 Task: Install and use an extension for managing code snippets and templates.
Action: Mouse moved to (97, 161)
Screenshot: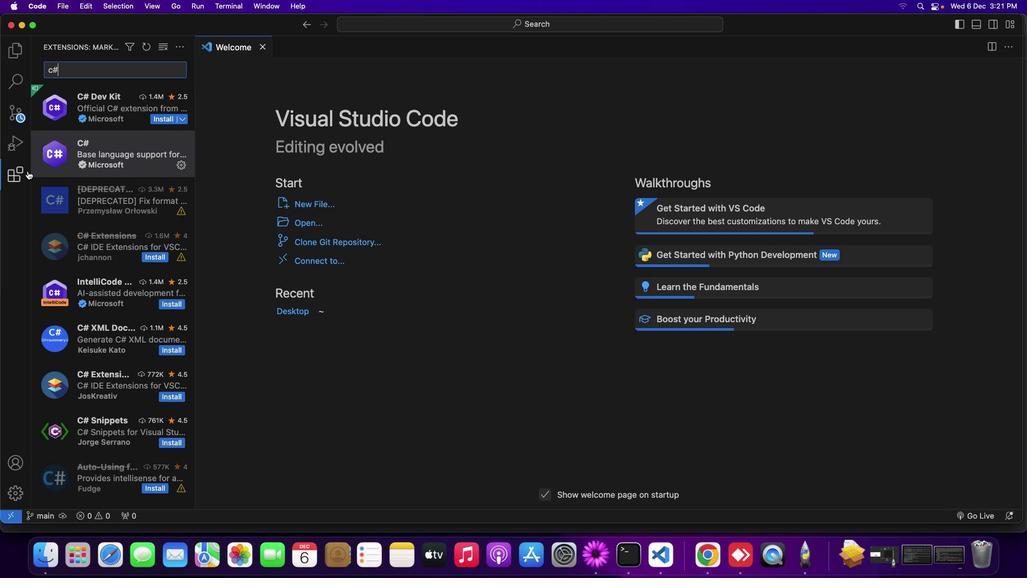 
Action: Mouse pressed left at (97, 161)
Screenshot: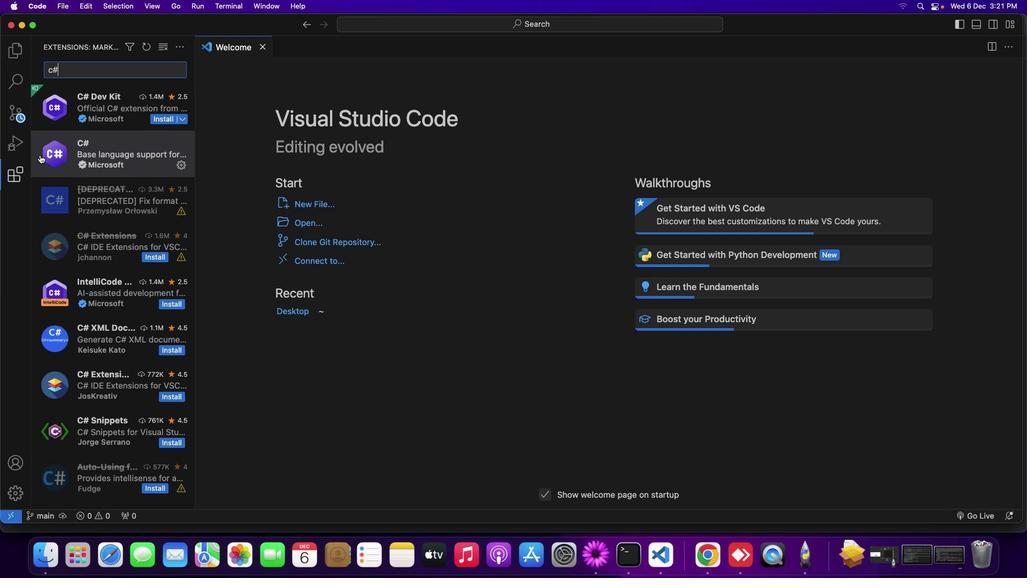
Action: Mouse moved to (132, 63)
Screenshot: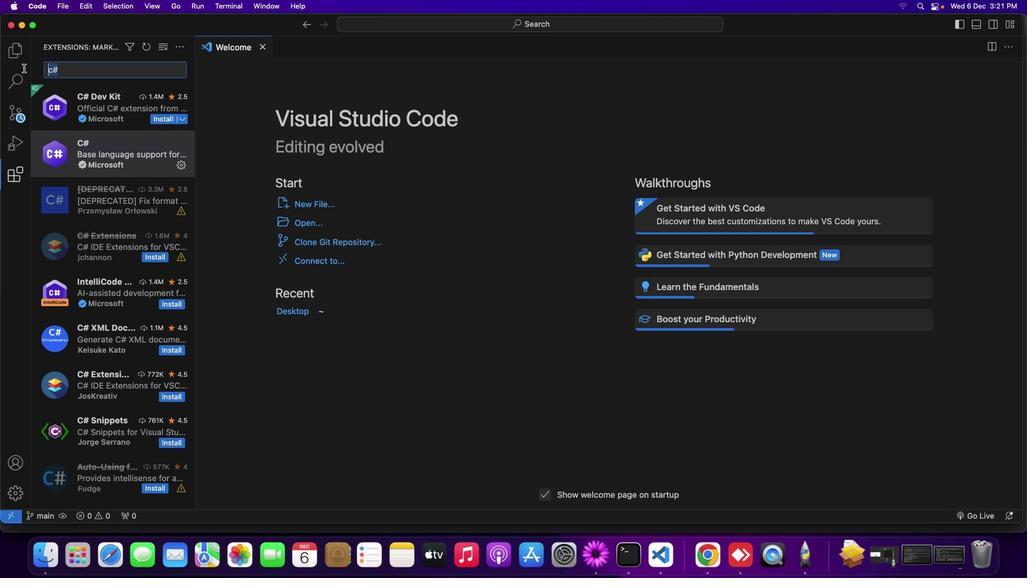 
Action: Mouse pressed left at (132, 63)
Screenshot: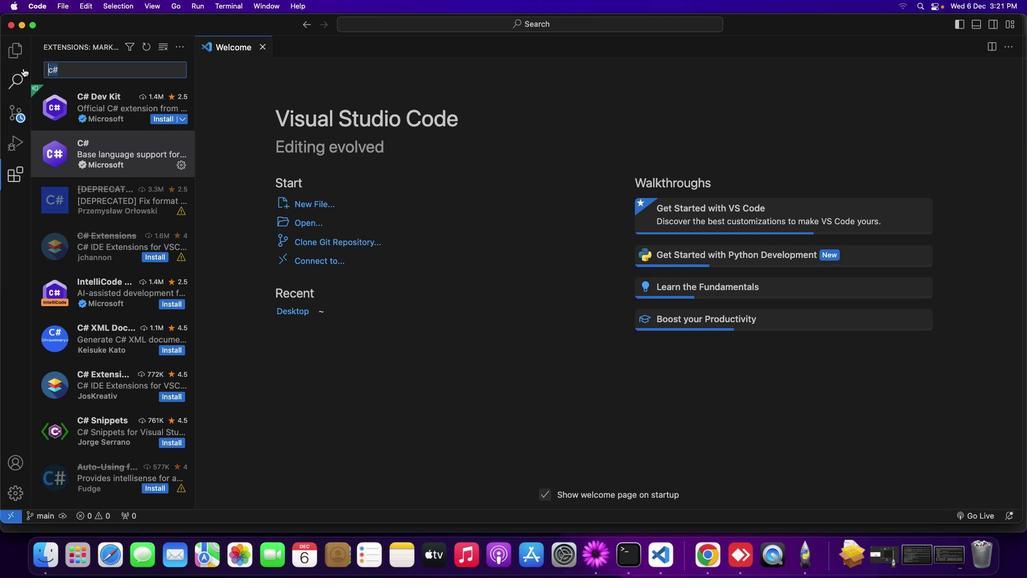 
Action: Mouse moved to (102, 66)
Screenshot: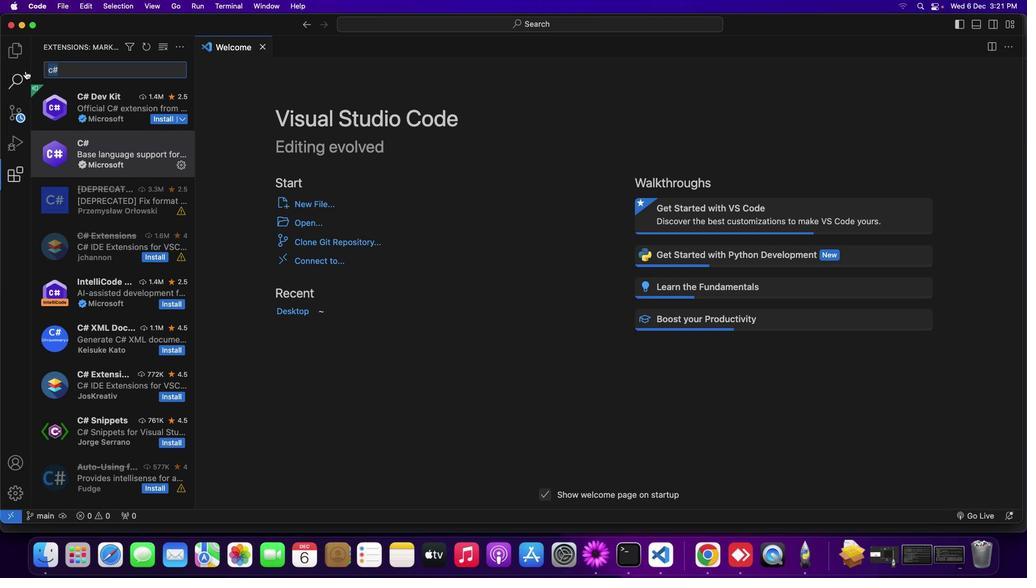 
Action: Key pressed 's''n''i''p''p''e''d'
Screenshot: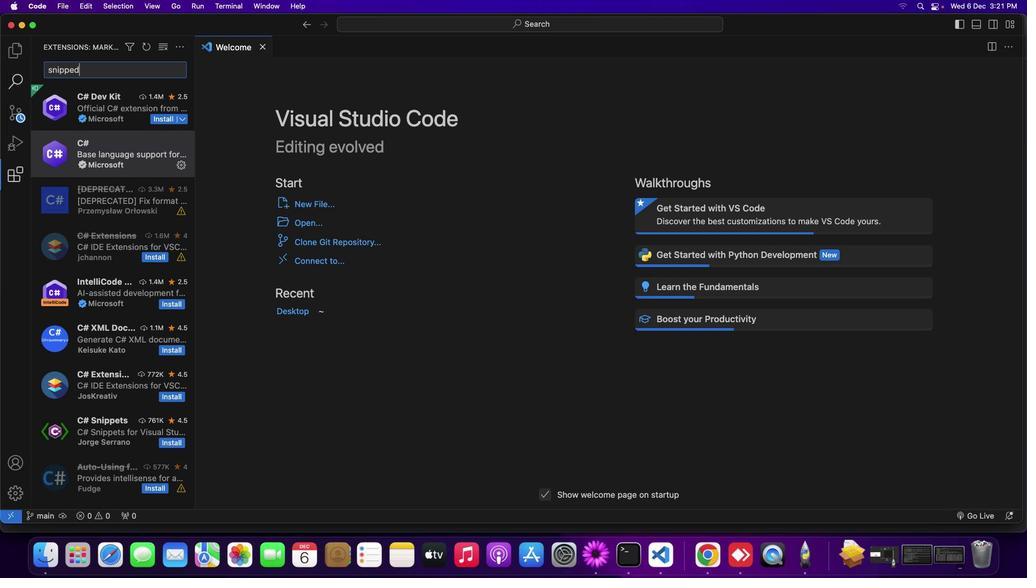 
Action: Mouse moved to (171, 100)
Screenshot: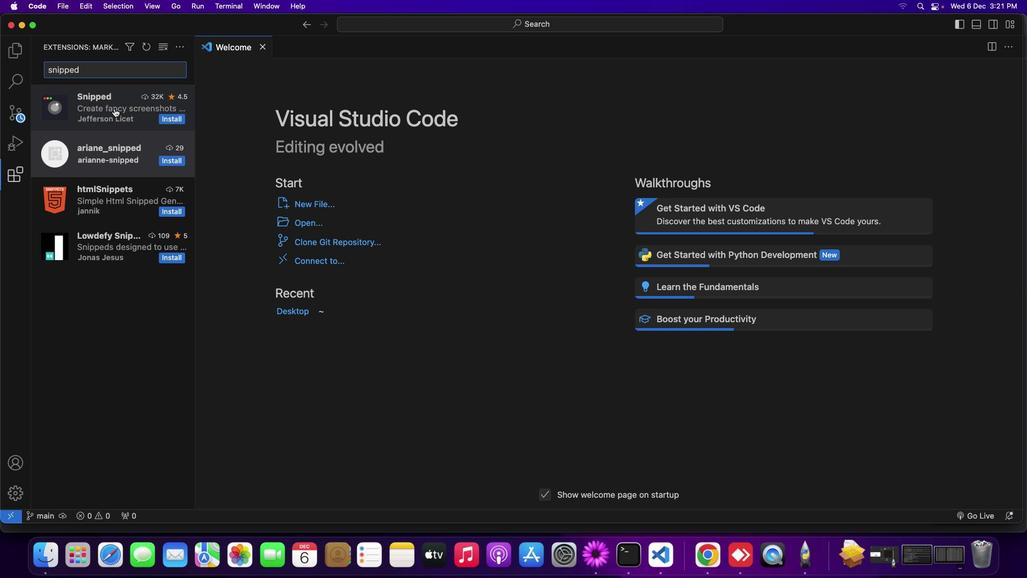 
Action: Mouse pressed left at (171, 100)
Screenshot: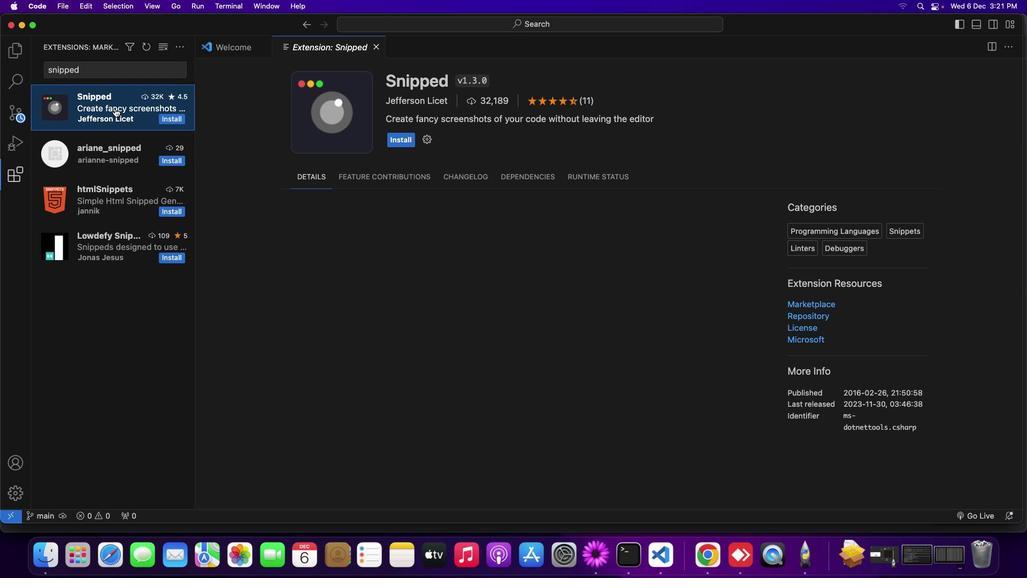 
Action: Mouse moved to (398, 132)
Screenshot: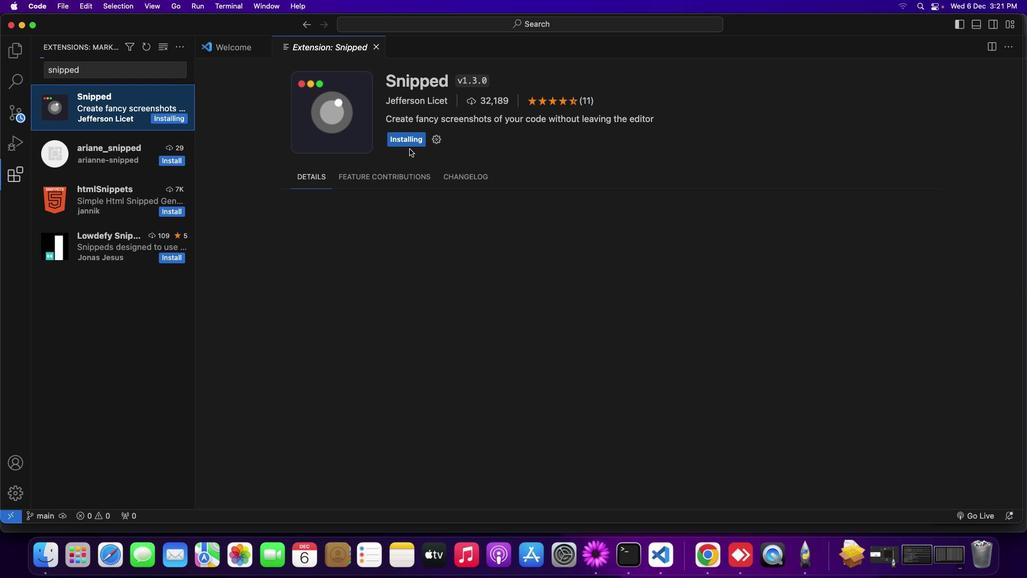
Action: Mouse pressed left at (398, 132)
Screenshot: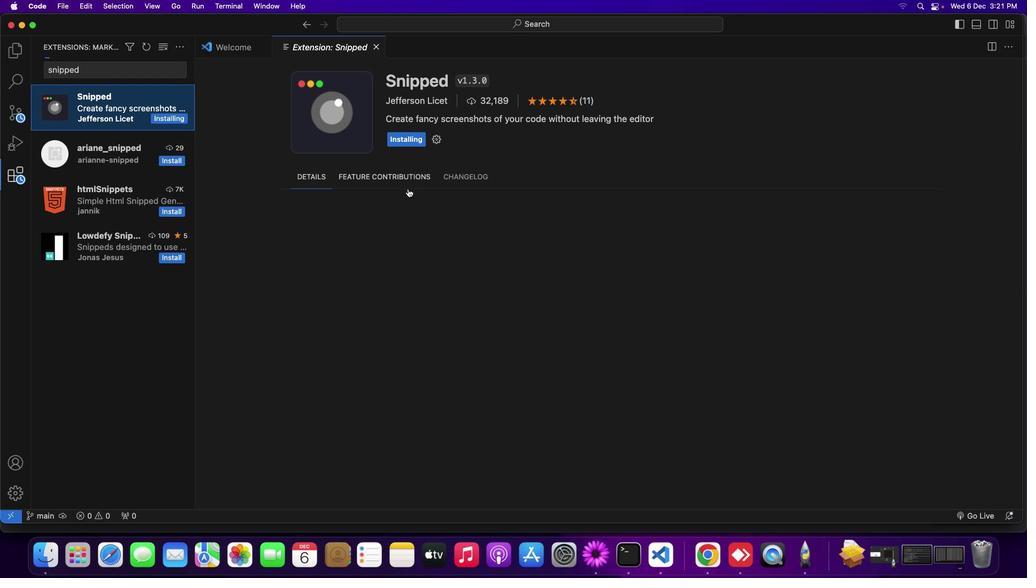
Action: Mouse moved to (375, 47)
Screenshot: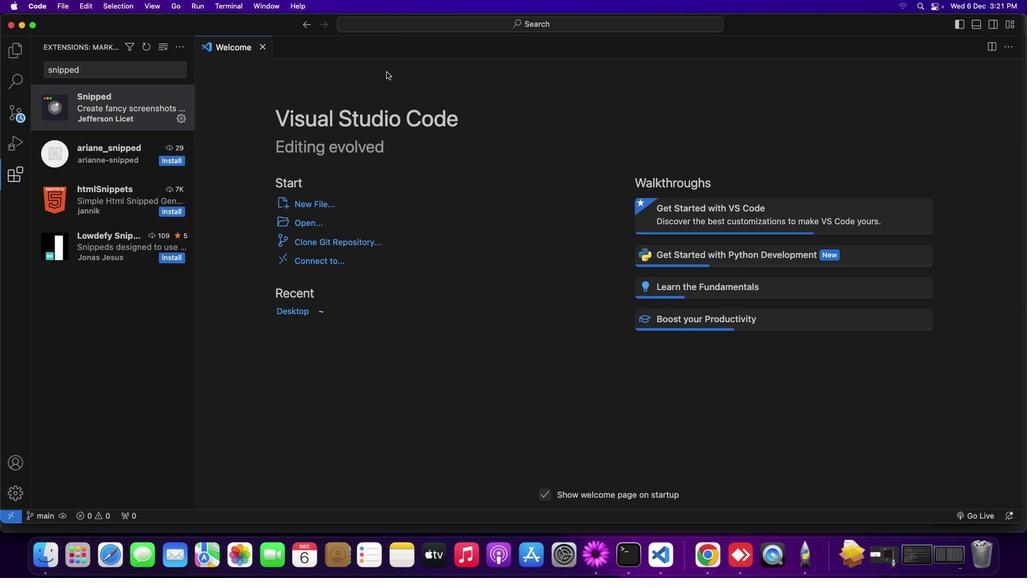 
Action: Mouse pressed left at (375, 47)
Screenshot: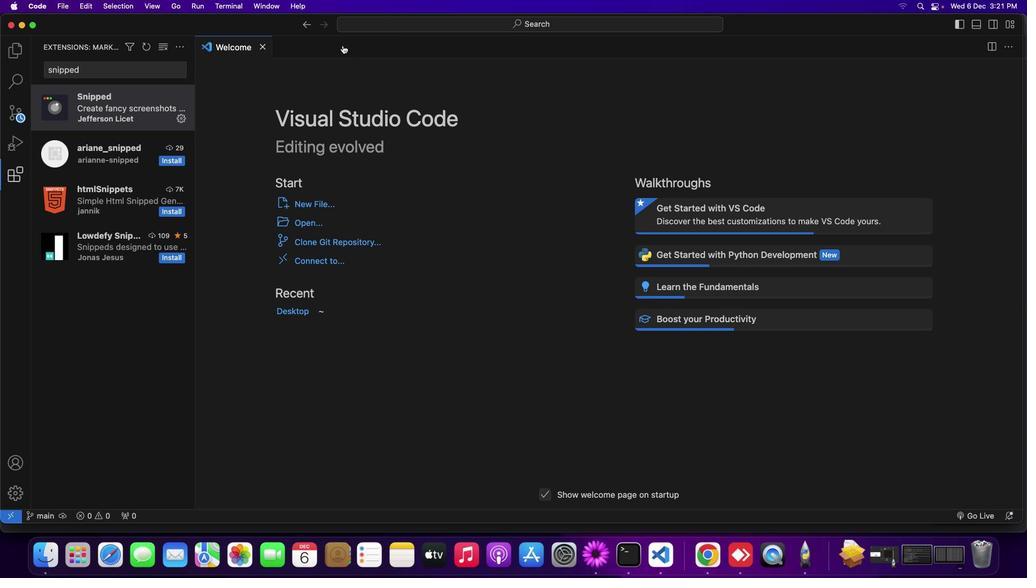 
Action: Mouse moved to (370, 25)
Screenshot: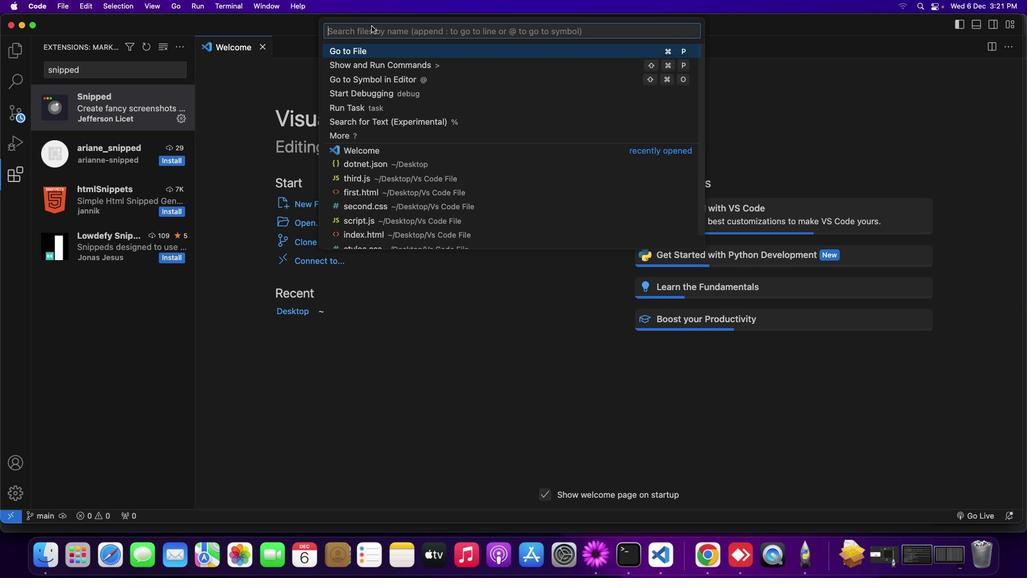 
Action: Mouse pressed left at (370, 25)
Screenshot: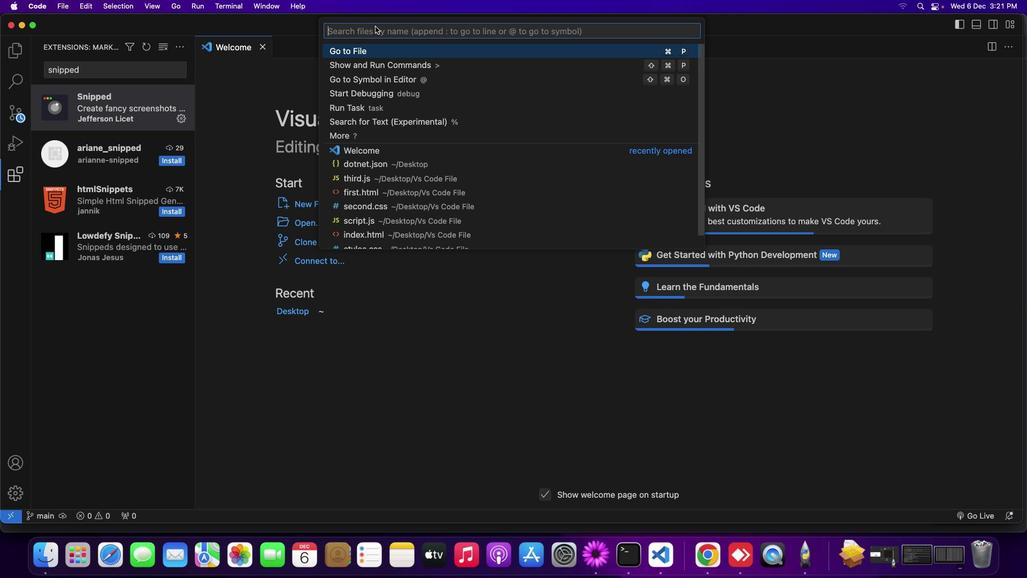 
Action: Mouse moved to (373, 26)
Screenshot: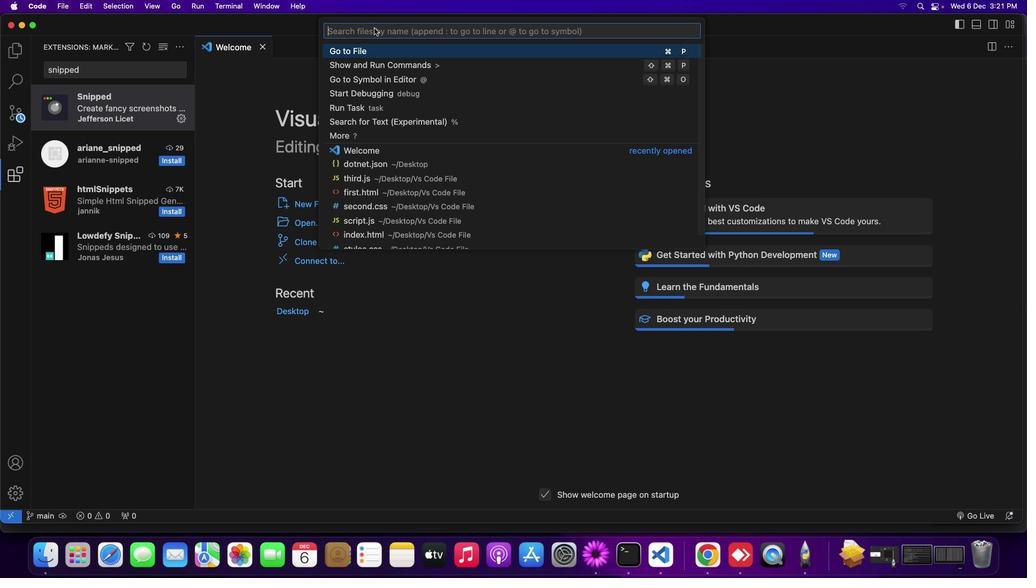 
Action: Key pressed Key.shift_r'>'Key.backspaceKey.shift_r'>''s''n''i'Key.downKey.downKey.downKey.enterKey.downKey.downKey.upKey.upKey.downKey.upKey.enter
Screenshot: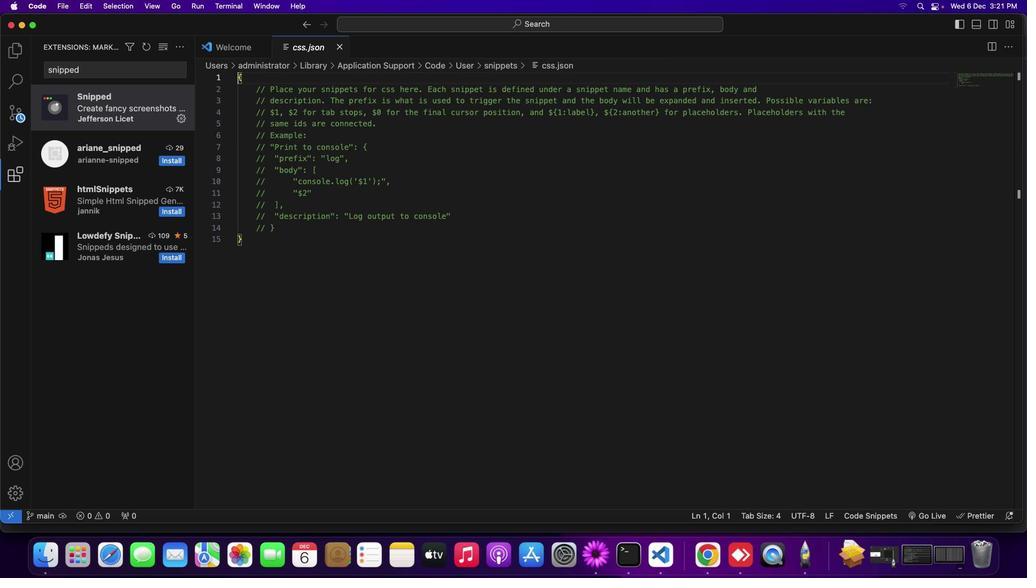 
Action: Mouse moved to (282, 223)
Screenshot: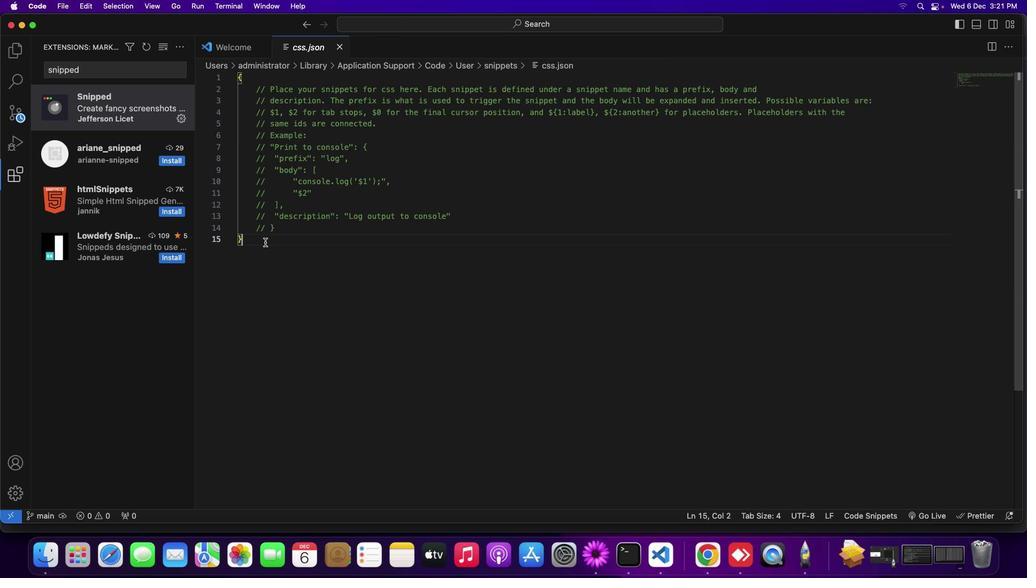 
Action: Mouse pressed left at (282, 223)
Screenshot: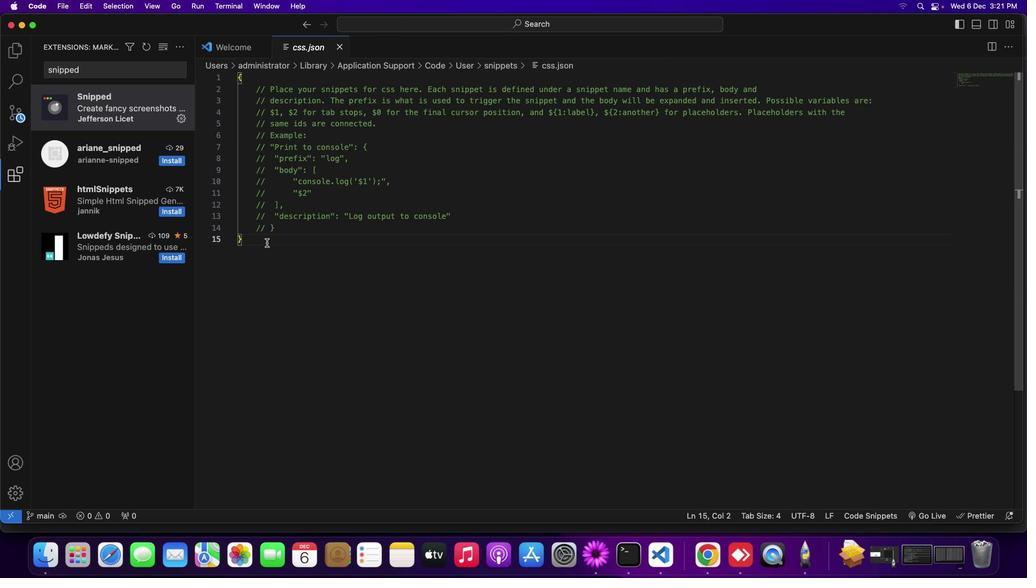 
Action: Mouse moved to (289, 223)
Screenshot: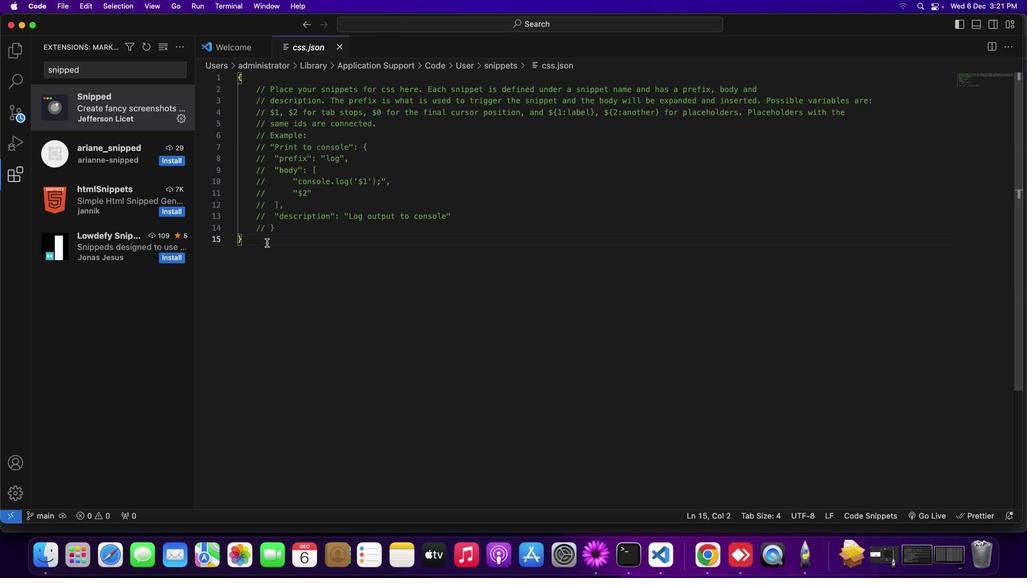
Action: Key pressed Key.enterKey.enterKey.shift_r'"''l''o''g'
Screenshot: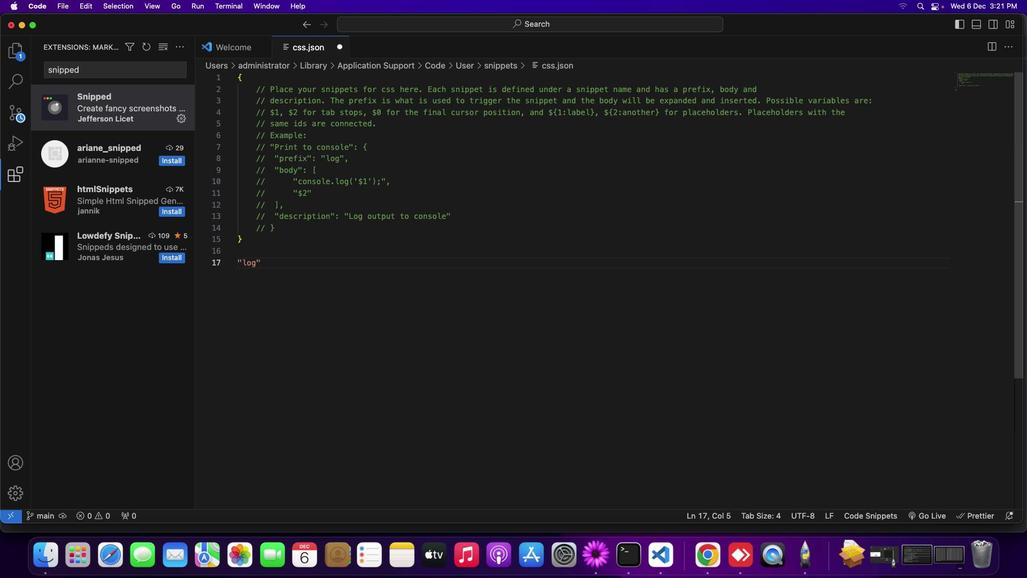 
Action: Mouse moved to (282, 240)
Screenshot: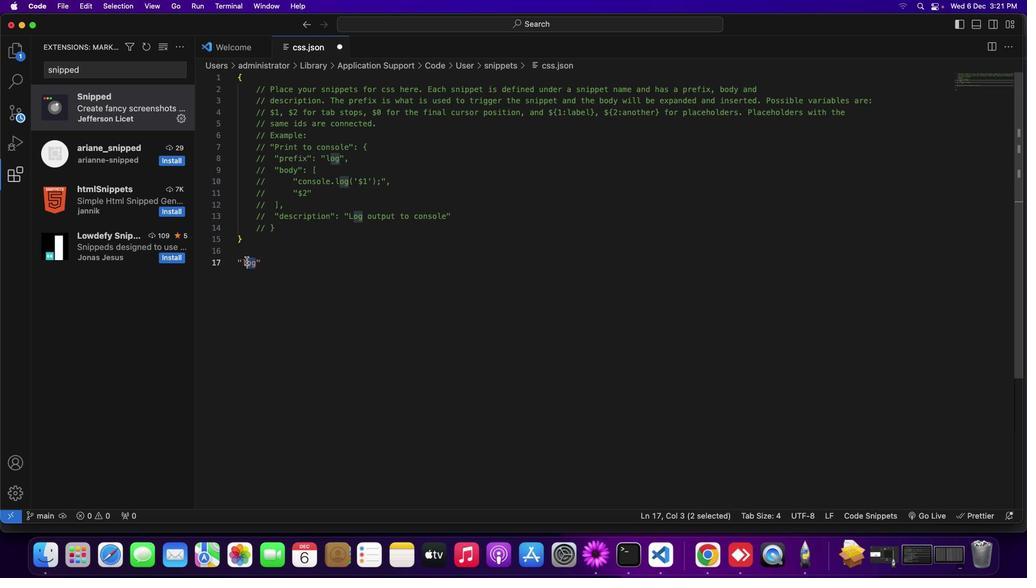 
Action: Mouse pressed left at (282, 240)
Screenshot: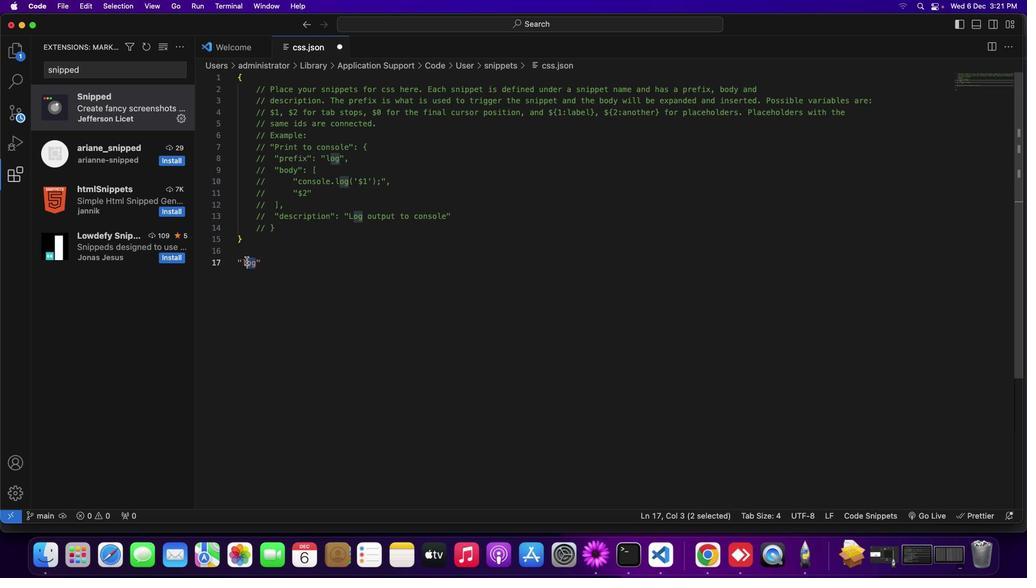
Action: Mouse moved to (281, 243)
Screenshot: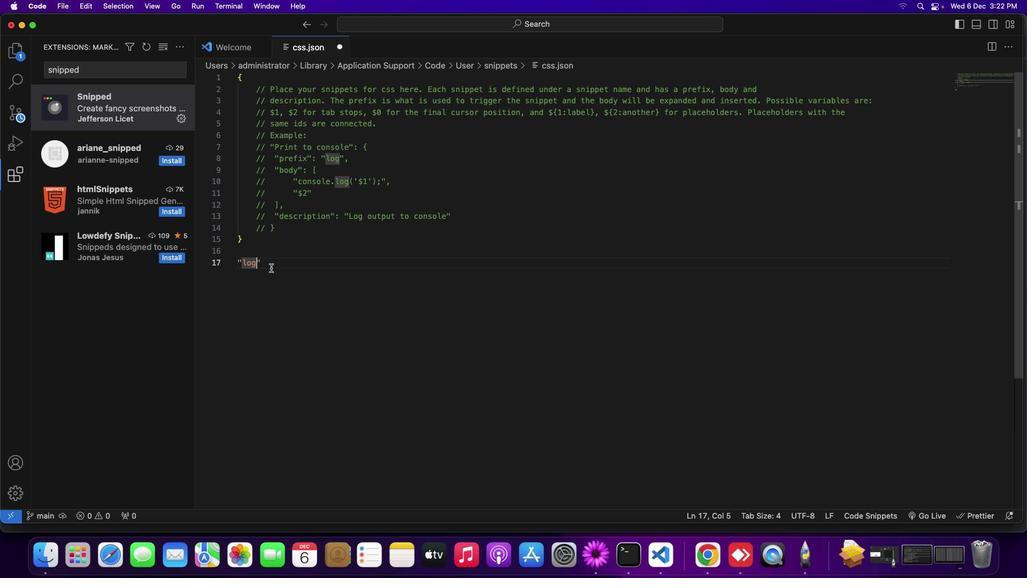 
Action: Mouse pressed left at (281, 243)
Screenshot: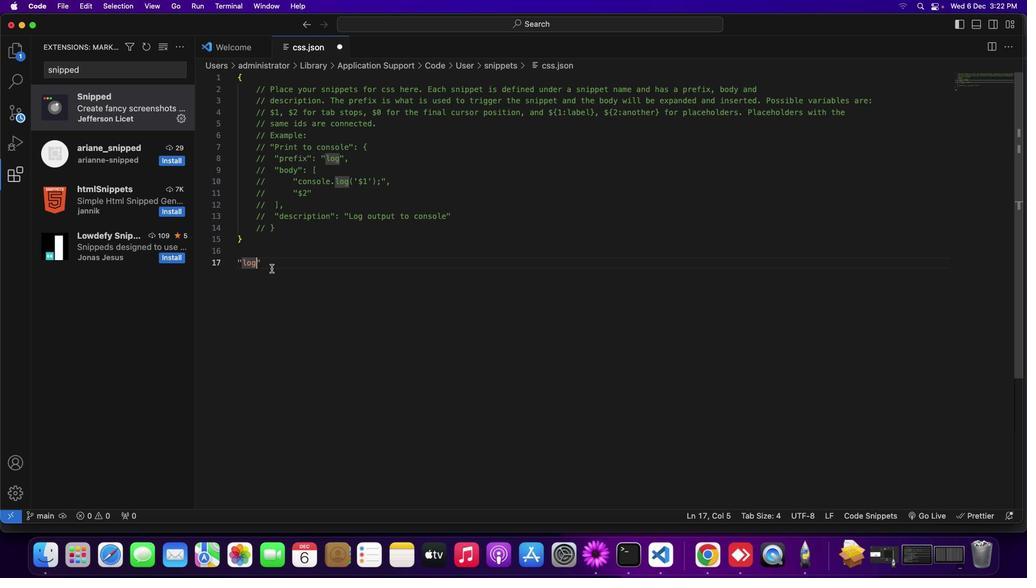 
Action: Mouse moved to (293, 247)
Screenshot: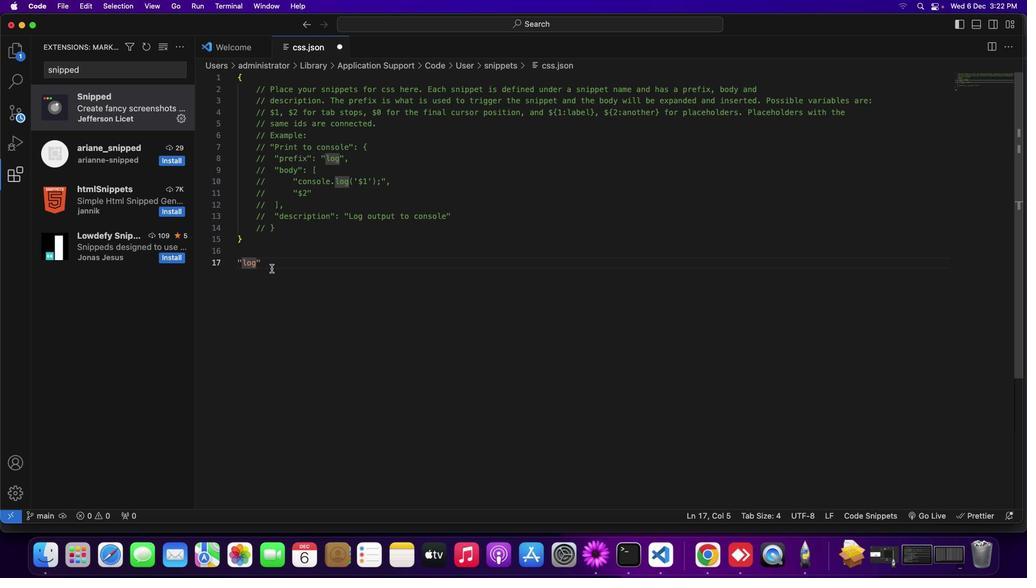 
Action: Key pressed Key.backspaceKey.backspaceKey.backspace'c''o''n''s''o''l'
Screenshot: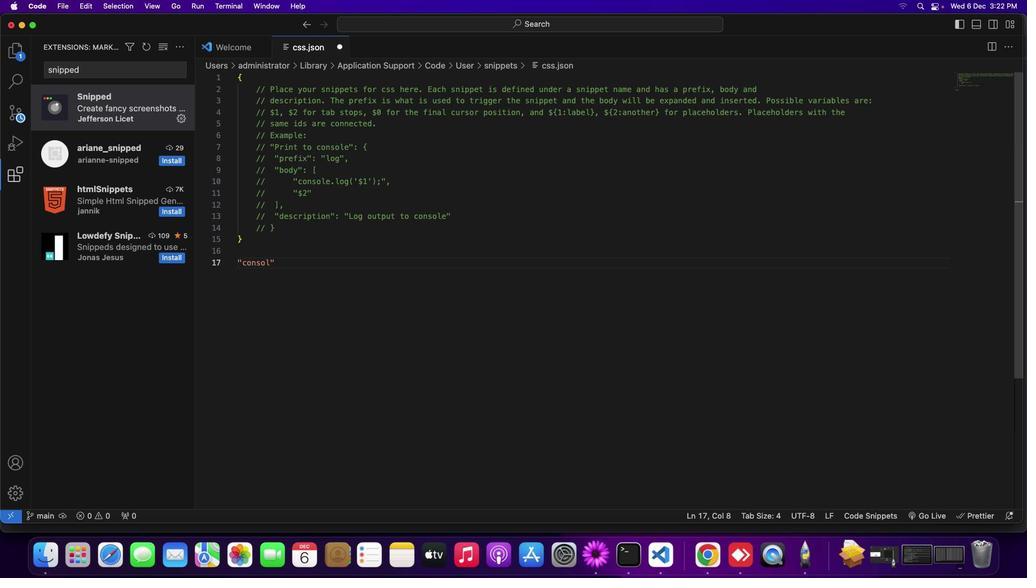 
Action: Mouse moved to (292, 240)
Screenshot: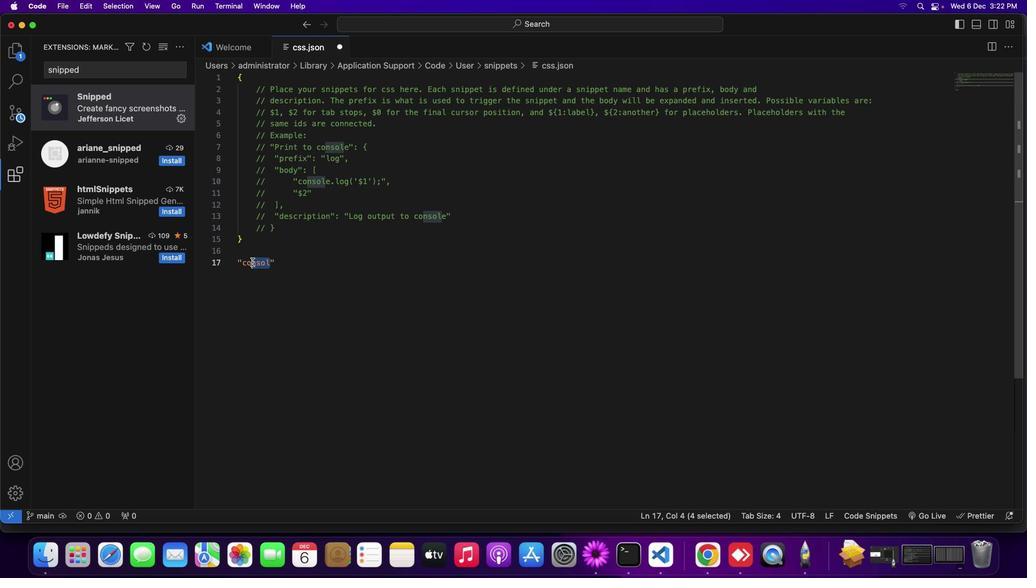 
Action: Mouse pressed left at (292, 240)
Screenshot: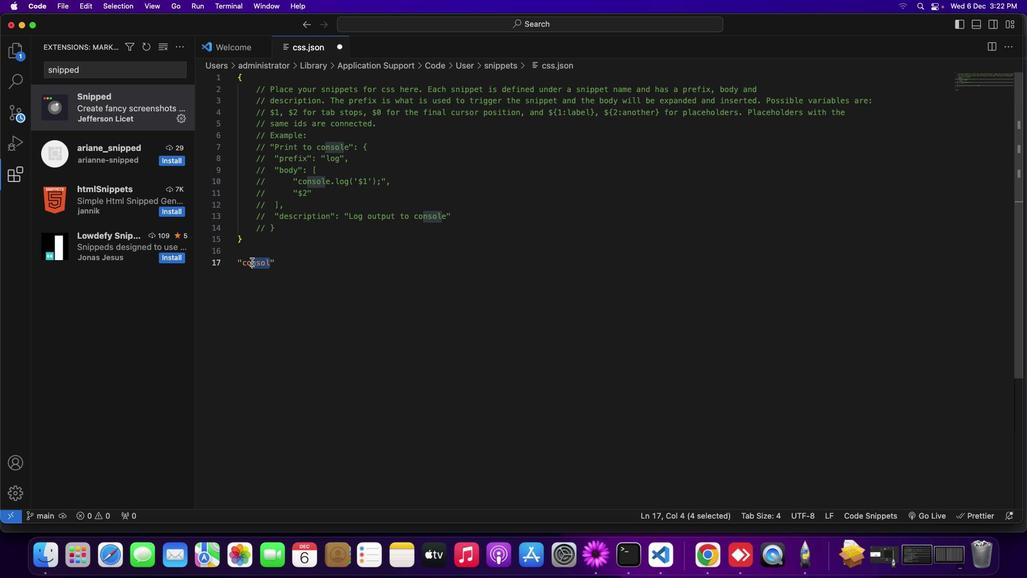 
Action: Mouse moved to (522, 288)
Screenshot: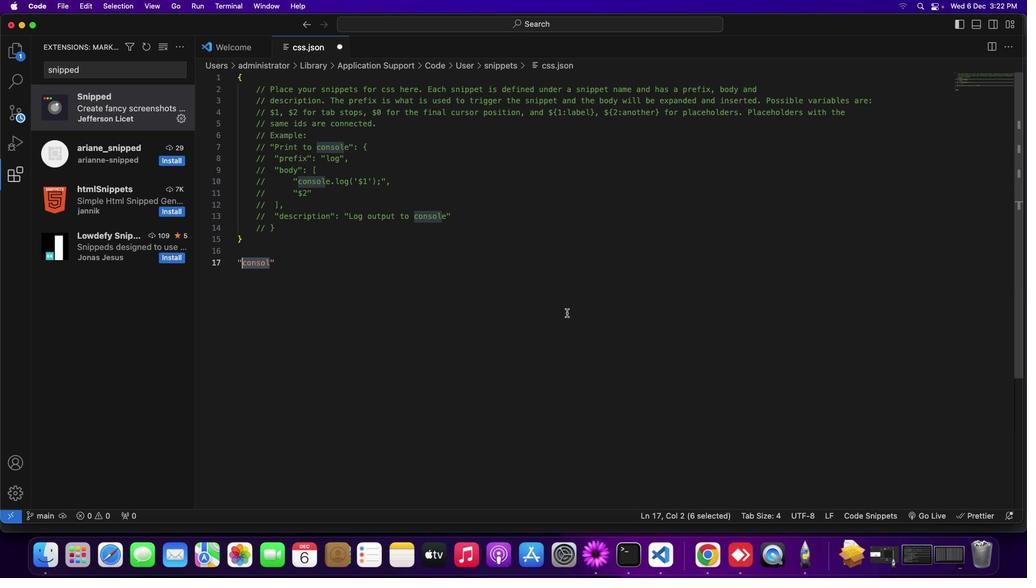 
